 Task: Create Board Brand Guidelines to Workspace Email Automation. Create Board Regulatory Compliance to Workspace Email Automation. Create Board Business Model Revenue Streams Development to Workspace Email Automation
Action: Mouse moved to (309, 48)
Screenshot: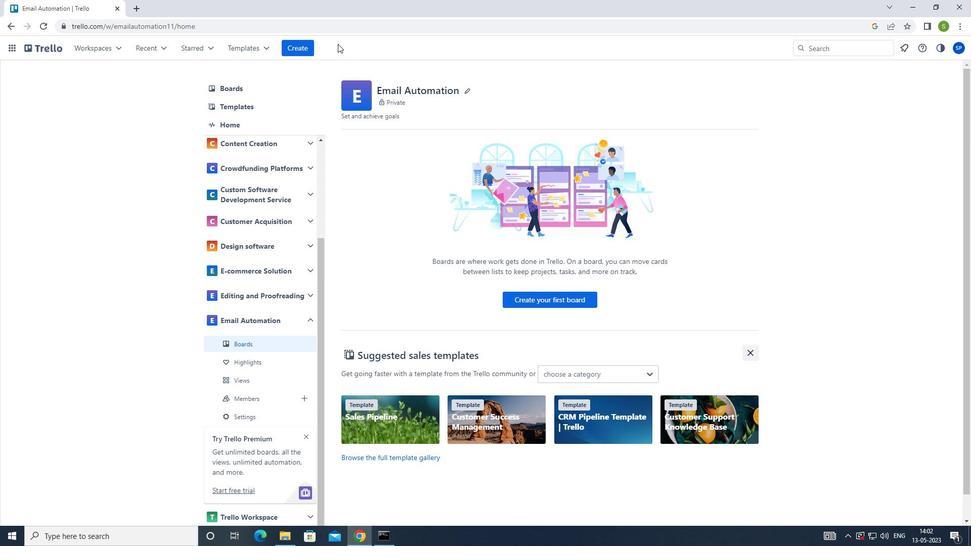
Action: Mouse pressed left at (309, 48)
Screenshot: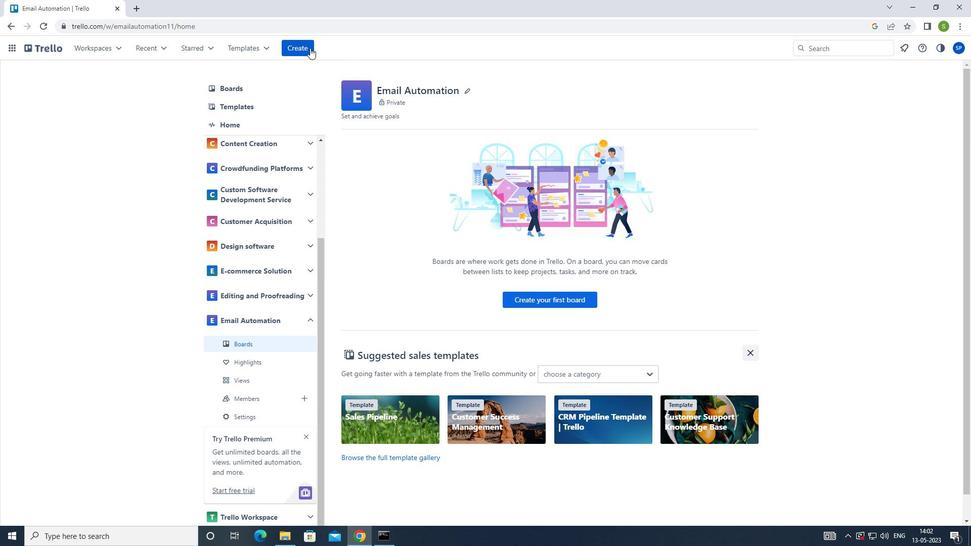 
Action: Mouse moved to (318, 80)
Screenshot: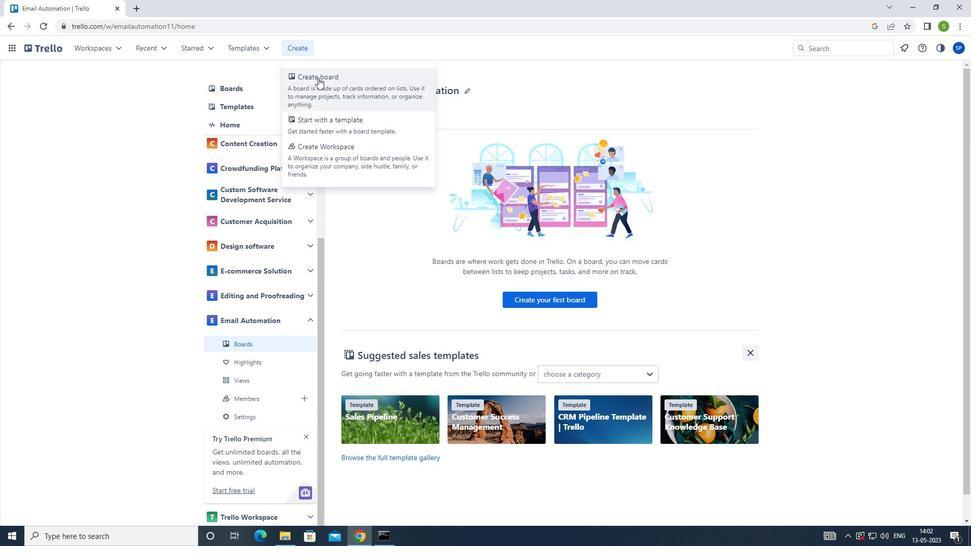 
Action: Mouse pressed left at (318, 80)
Screenshot: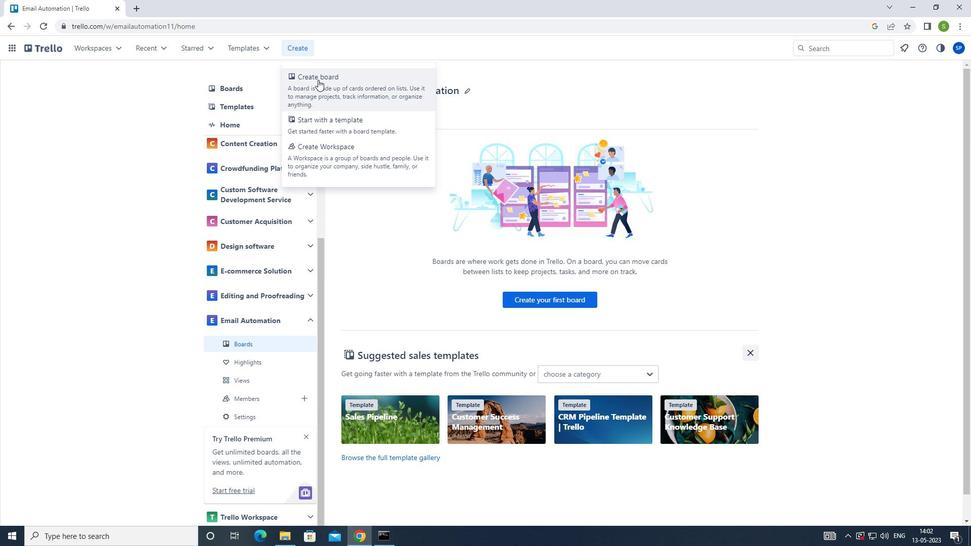 
Action: Mouse moved to (354, 137)
Screenshot: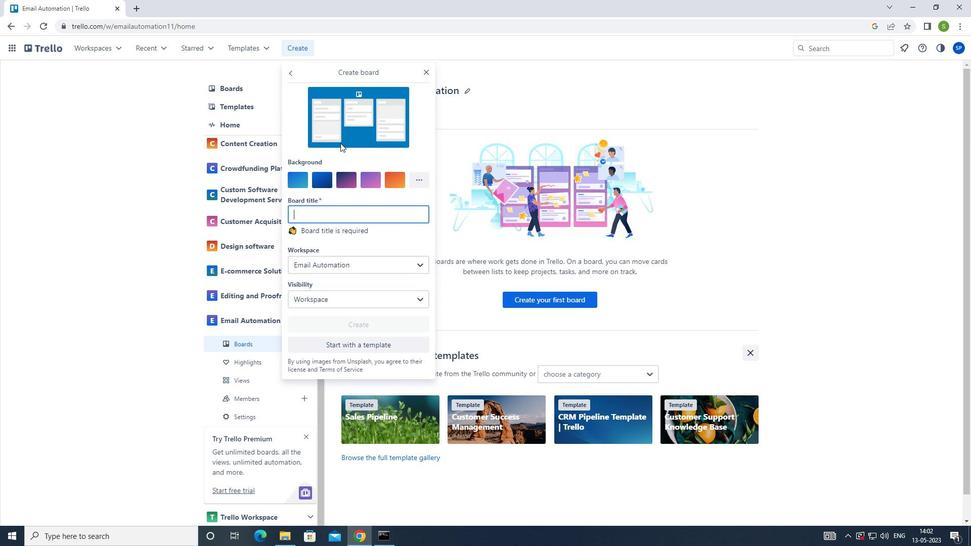 
Action: Key pressed <Key.shift><Key.shift><Key.shift><Key.shift>BRAND<Key.space><Key.shift><Key.shift><Key.shift><Key.shift><Key.shift>GUIDELINES
Screenshot: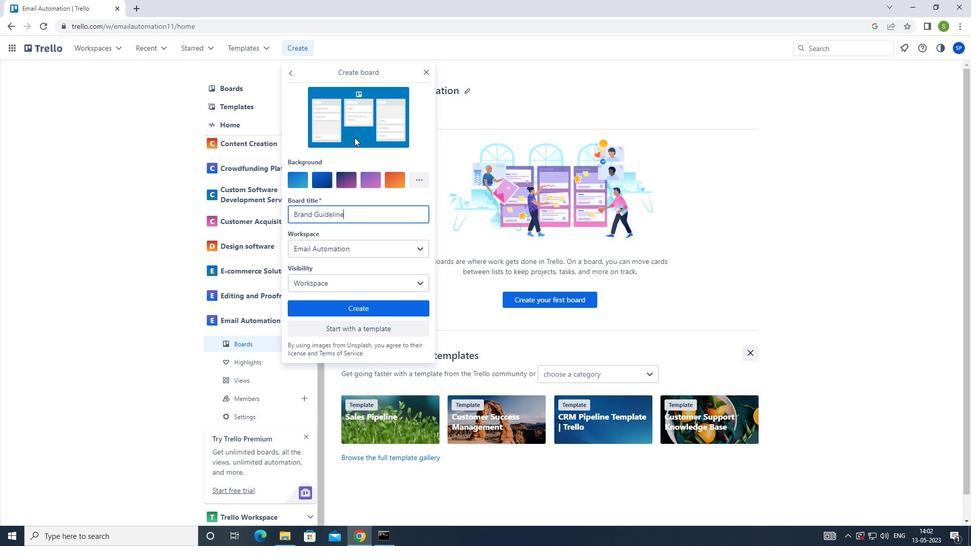 
Action: Mouse moved to (359, 307)
Screenshot: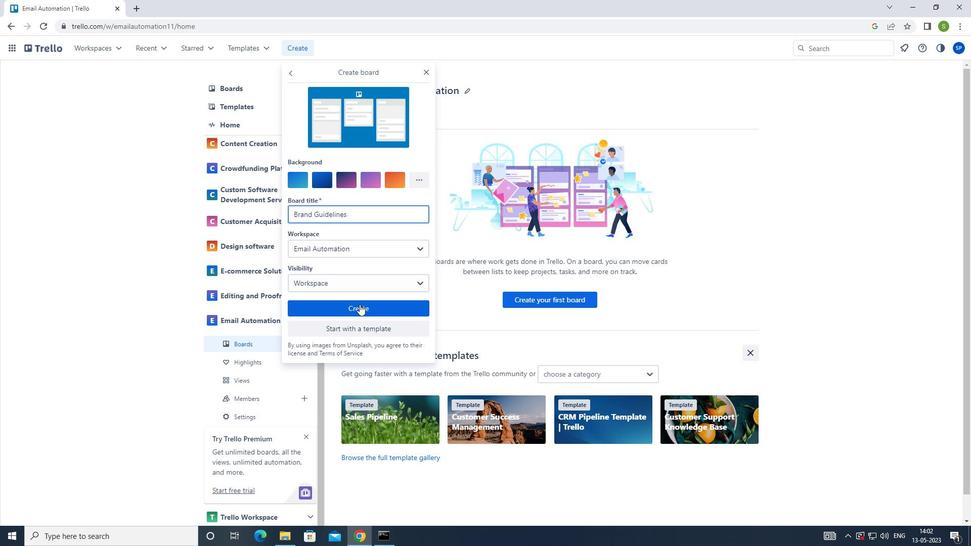
Action: Mouse pressed left at (359, 307)
Screenshot: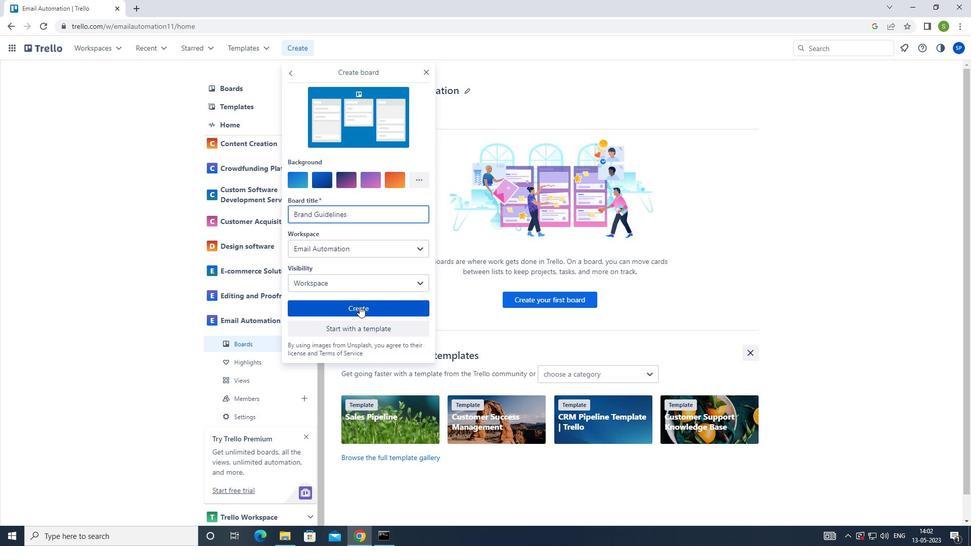 
Action: Mouse moved to (306, 48)
Screenshot: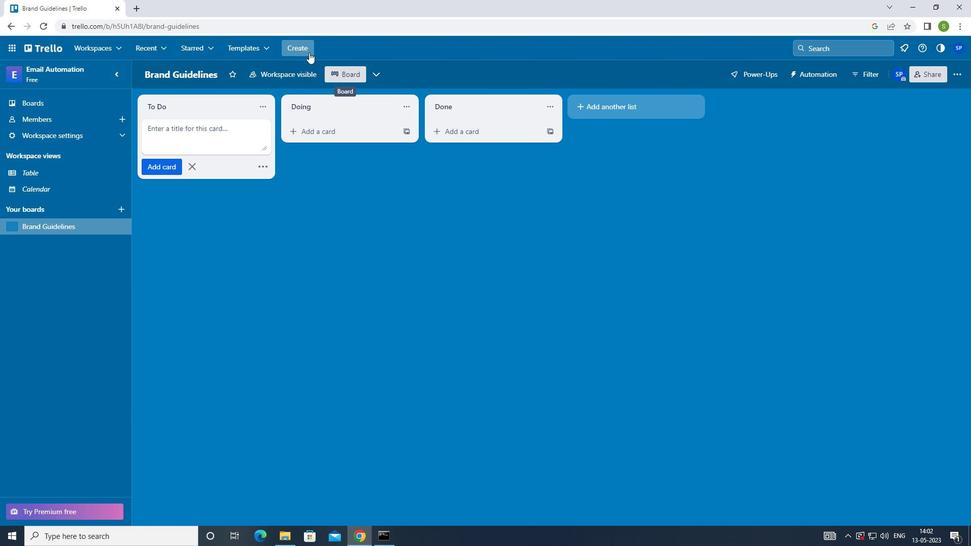 
Action: Mouse pressed left at (306, 48)
Screenshot: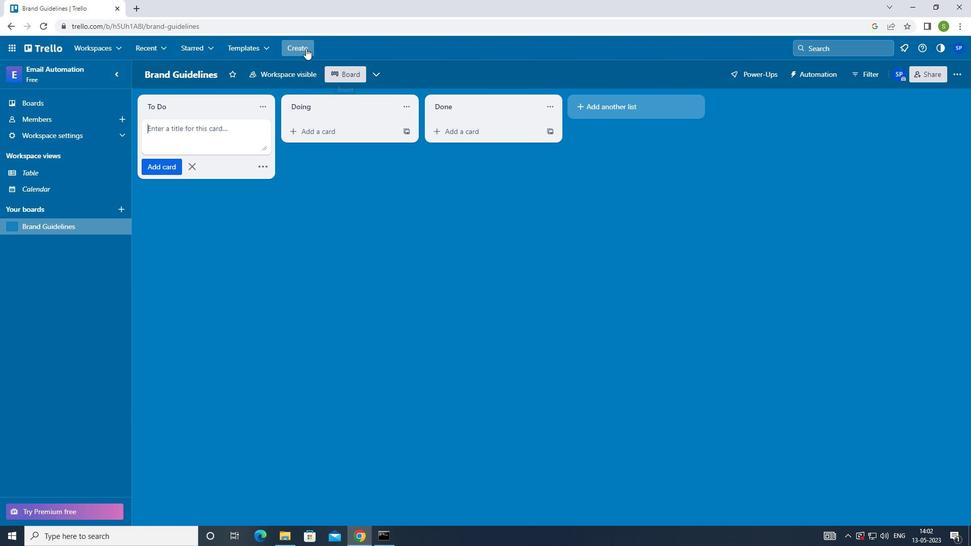
Action: Mouse moved to (304, 94)
Screenshot: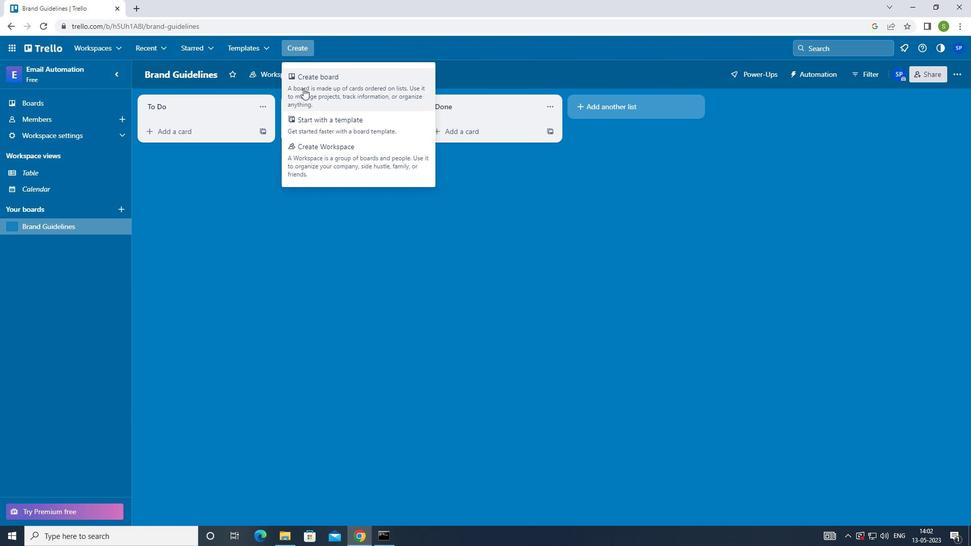 
Action: Mouse pressed left at (304, 94)
Screenshot: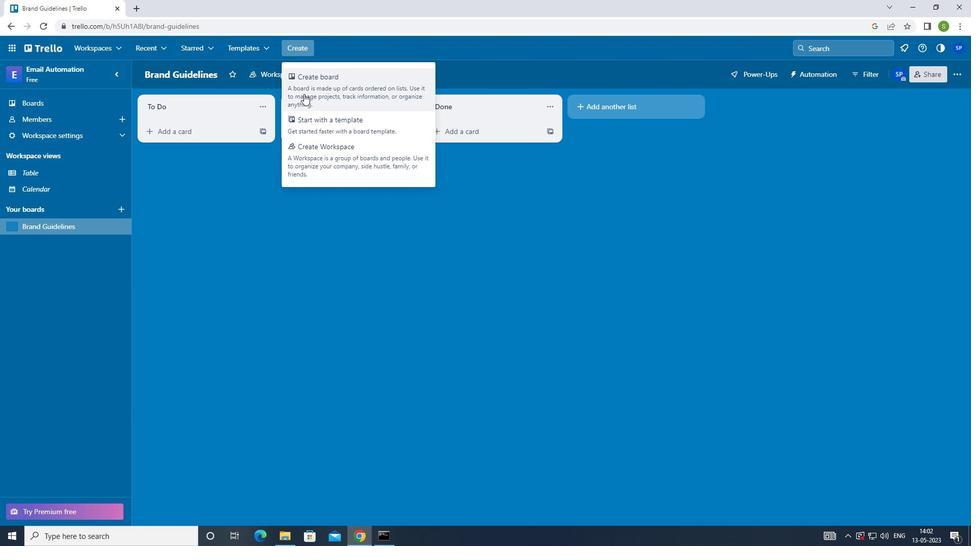 
Action: Mouse moved to (310, 100)
Screenshot: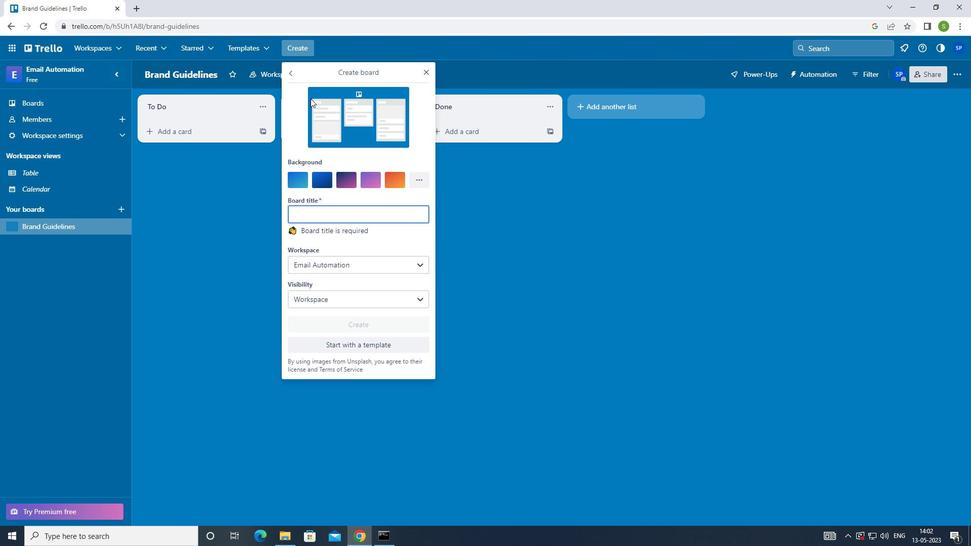 
Action: Key pressed <Key.shift>REGULATORY<Key.space><Key.shift>CONPLIANCE
Screenshot: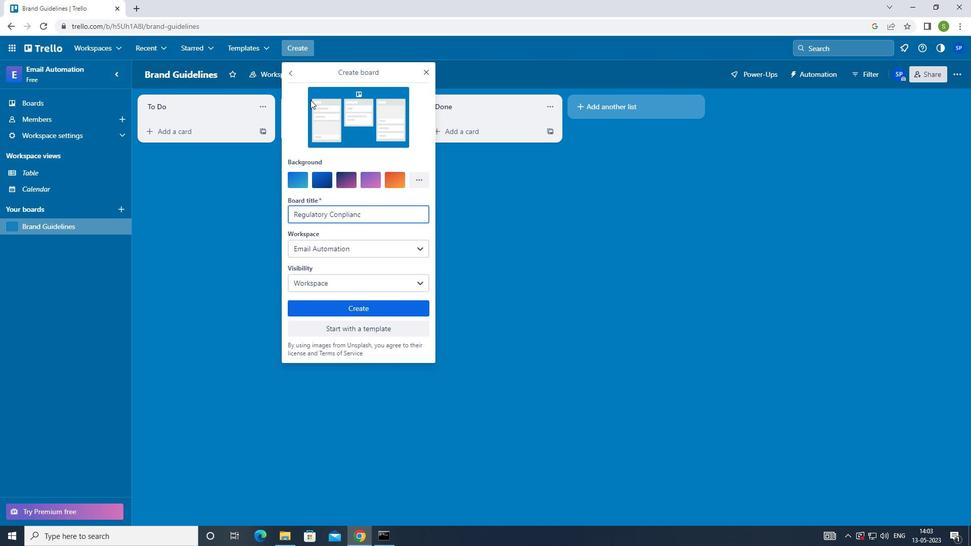 
Action: Mouse moved to (357, 309)
Screenshot: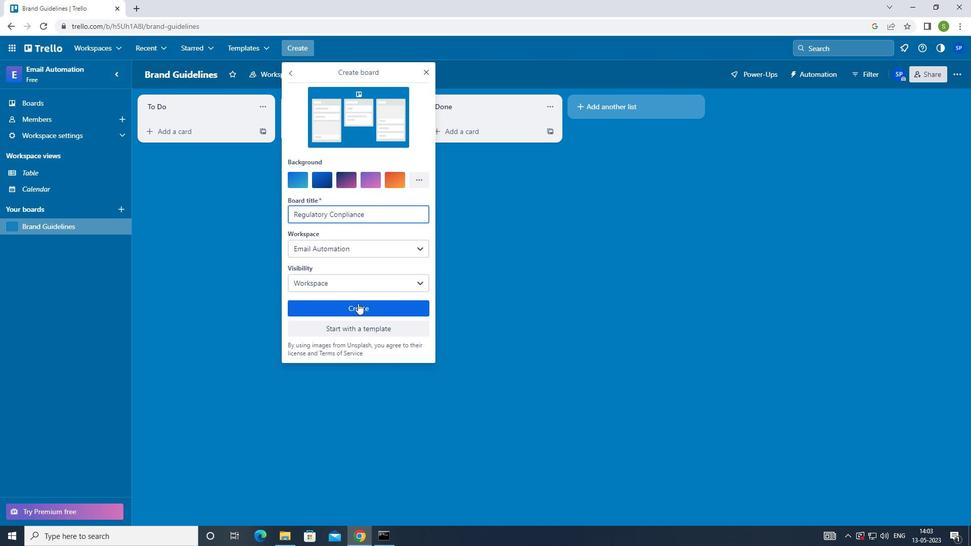 
Action: Mouse pressed left at (357, 309)
Screenshot: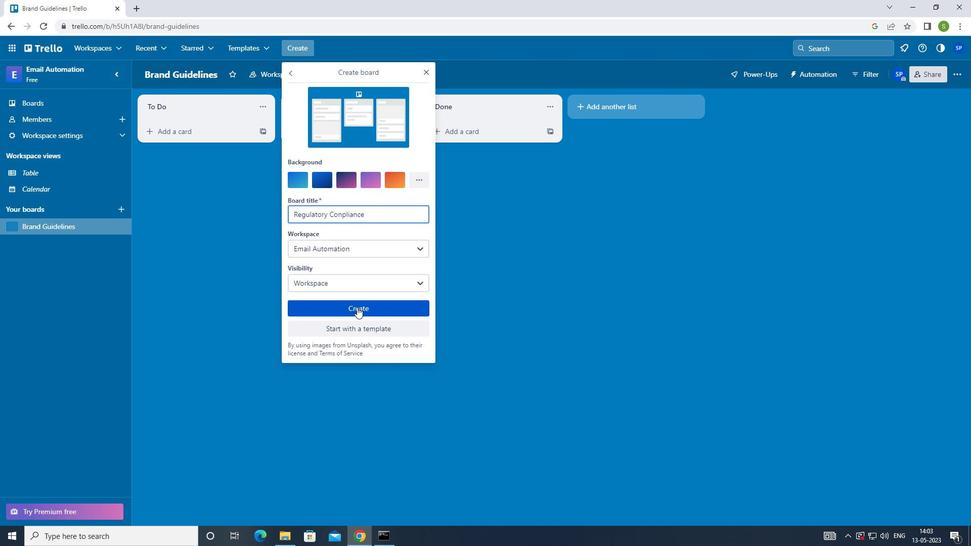 
Action: Mouse moved to (300, 43)
Screenshot: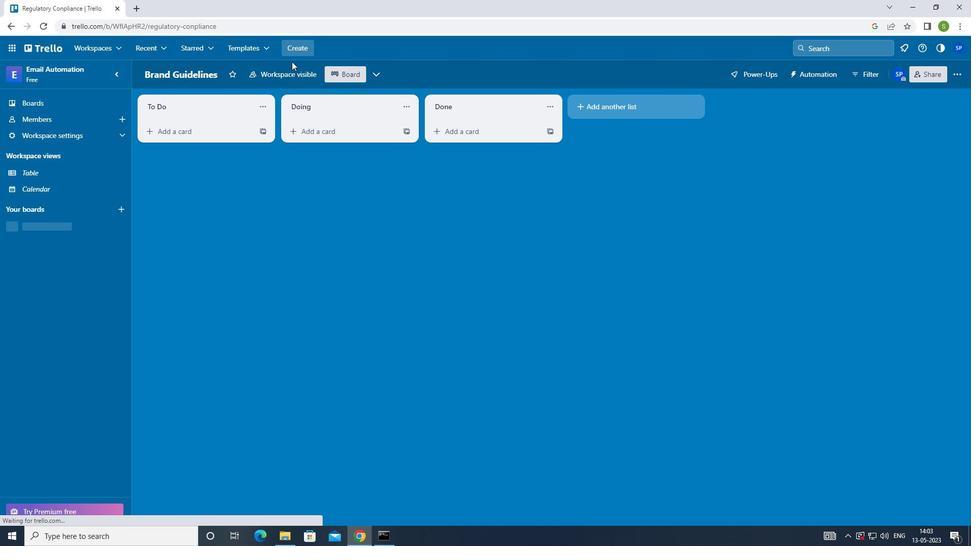 
Action: Mouse pressed left at (300, 43)
Screenshot: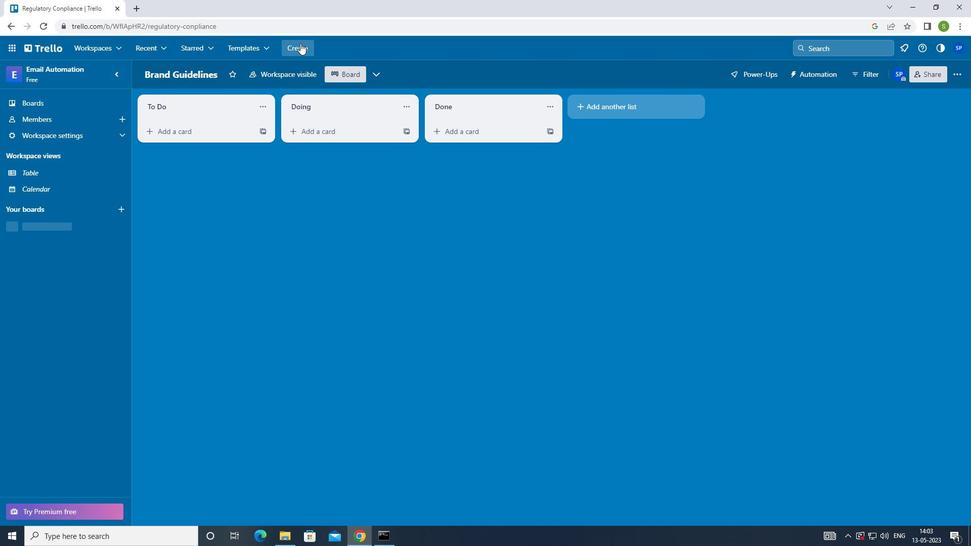 
Action: Mouse moved to (299, 91)
Screenshot: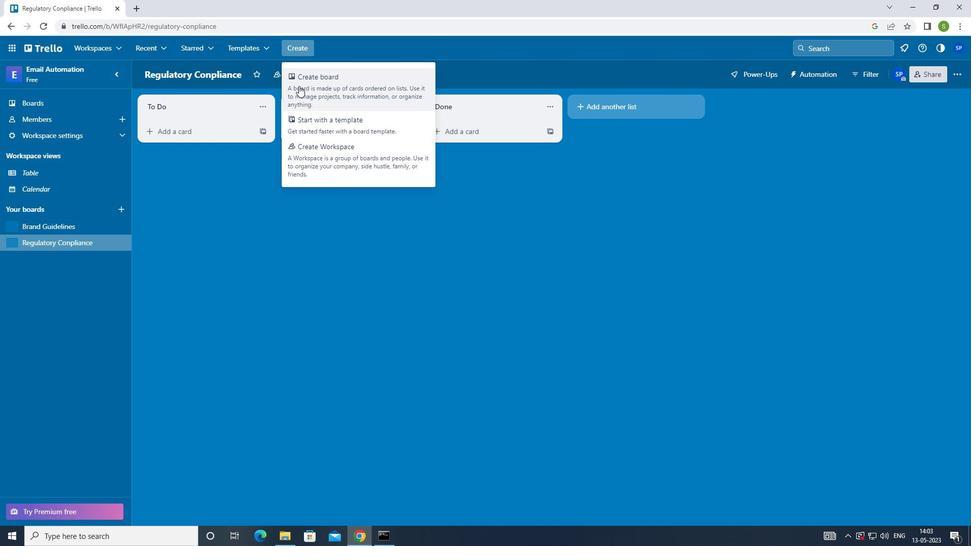 
Action: Mouse pressed left at (299, 91)
Screenshot: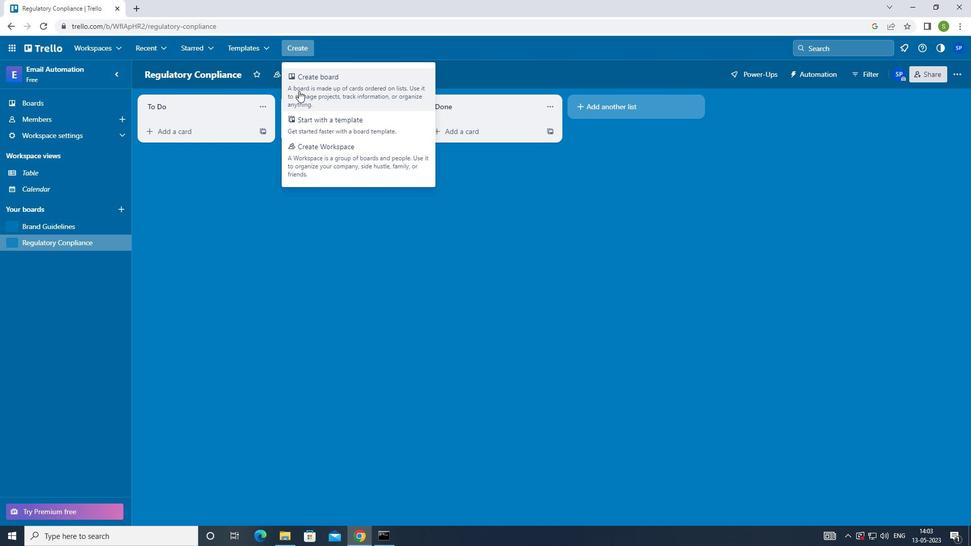 
Action: Mouse moved to (322, 177)
Screenshot: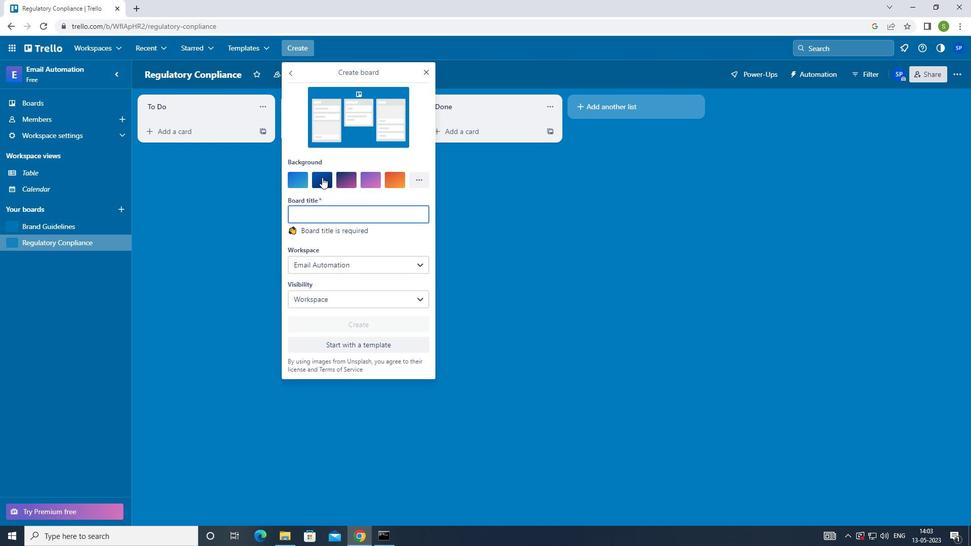 
Action: Key pressed <Key.shift><Key.shift>BUSINESS<Key.space><Key.shift><Key.shift_r>MODEL
Screenshot: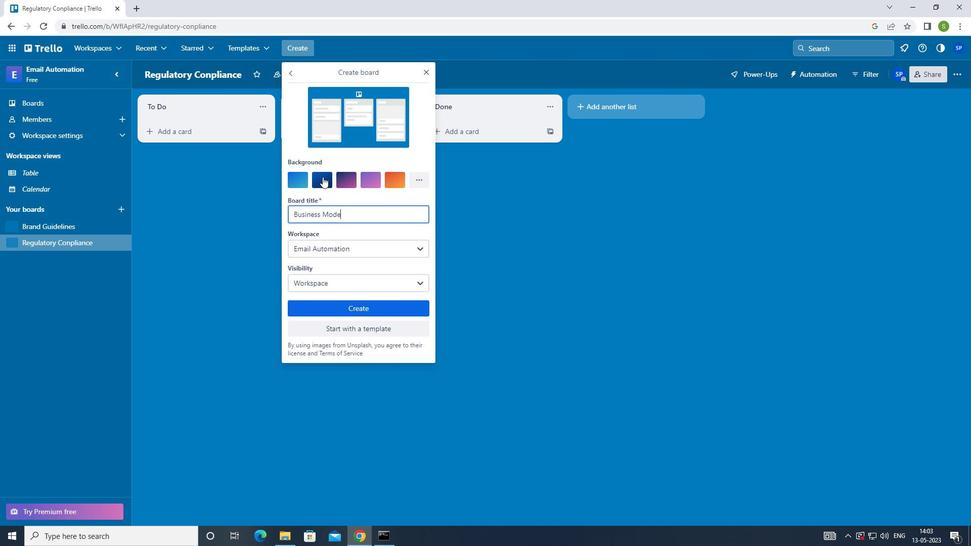 
Action: Mouse moved to (324, 171)
Screenshot: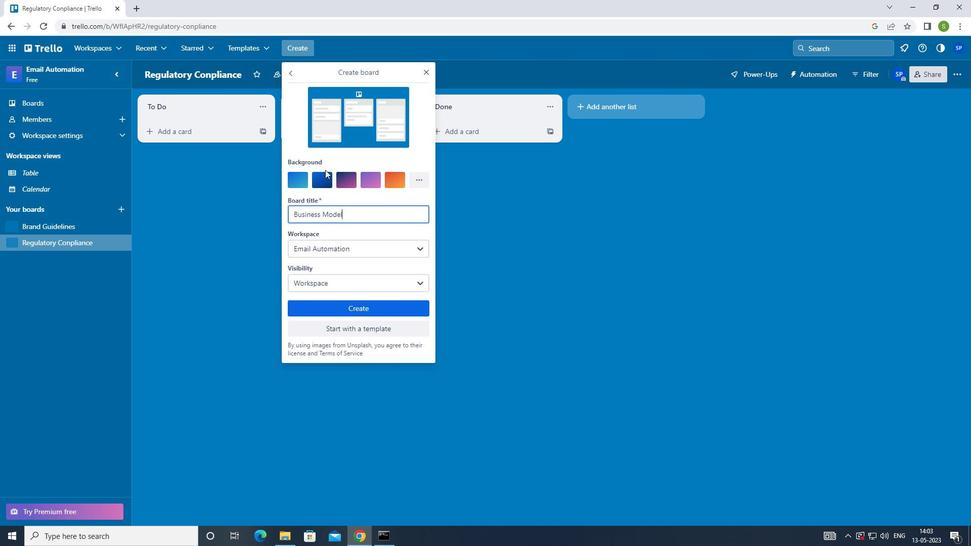
Action: Key pressed <Key.space><Key.shift>REVENUE<Key.space><Key.shift>STREAMS<Key.space><Key.shift>DEVELOPMEB<Key.backspace>NT
Screenshot: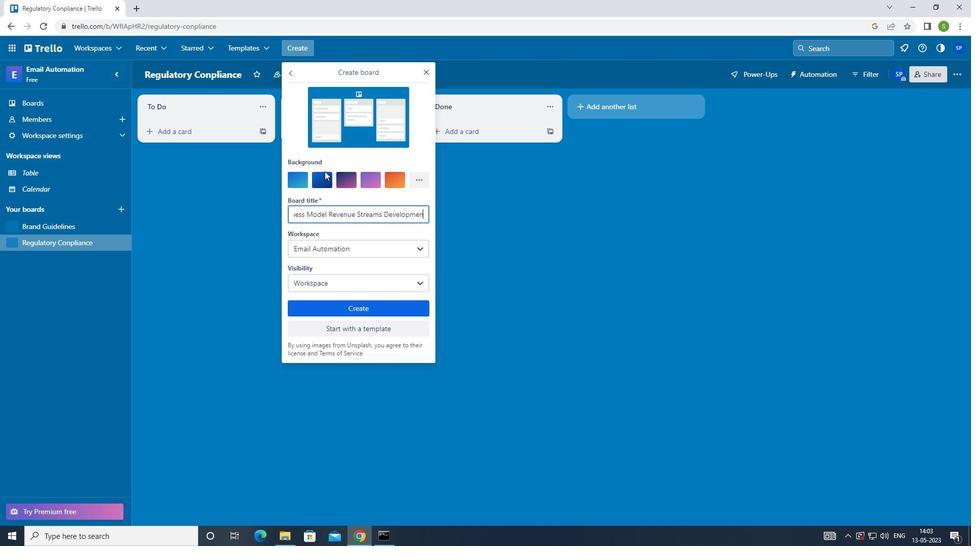 
Action: Mouse moved to (338, 306)
Screenshot: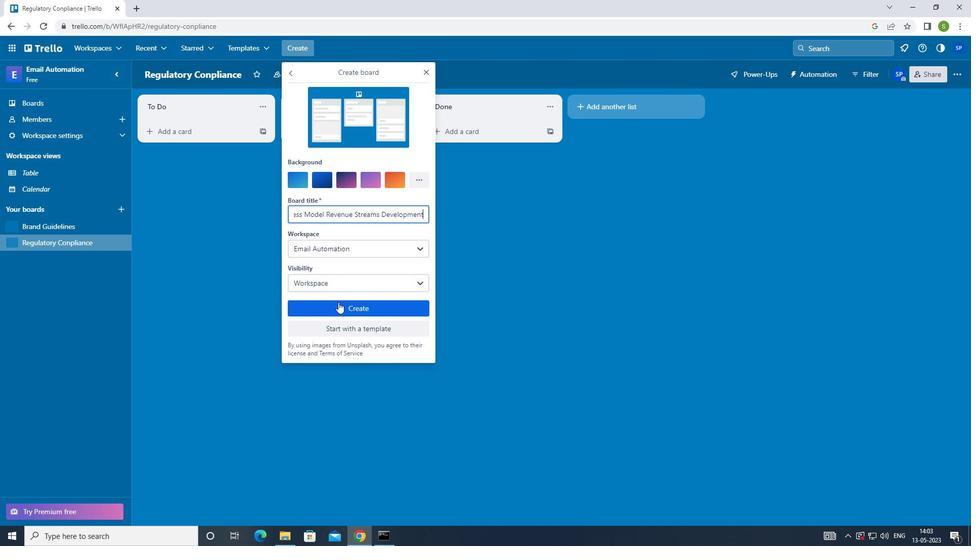 
Action: Mouse pressed left at (338, 306)
Screenshot: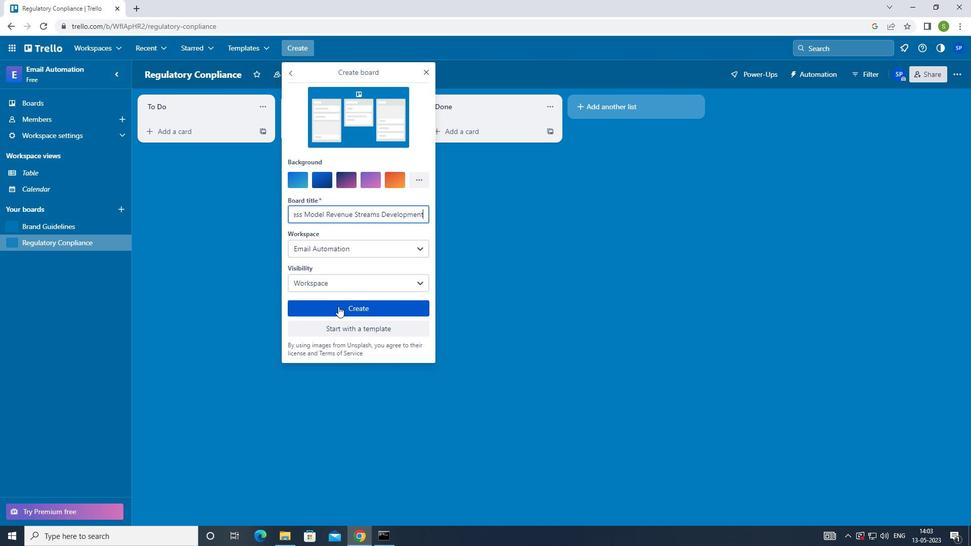 
Action: Mouse moved to (338, 306)
Screenshot: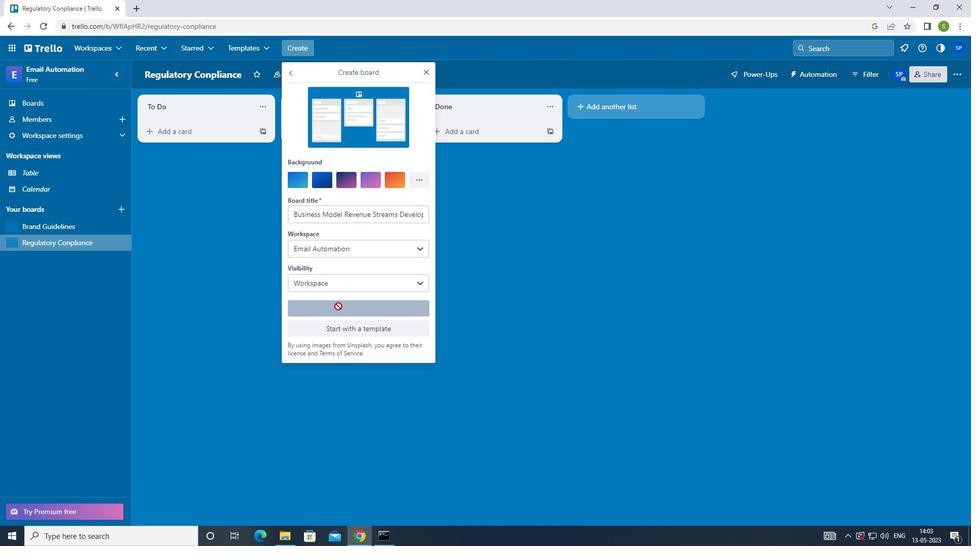 
Action: Key pressed <Key.f8>
Screenshot: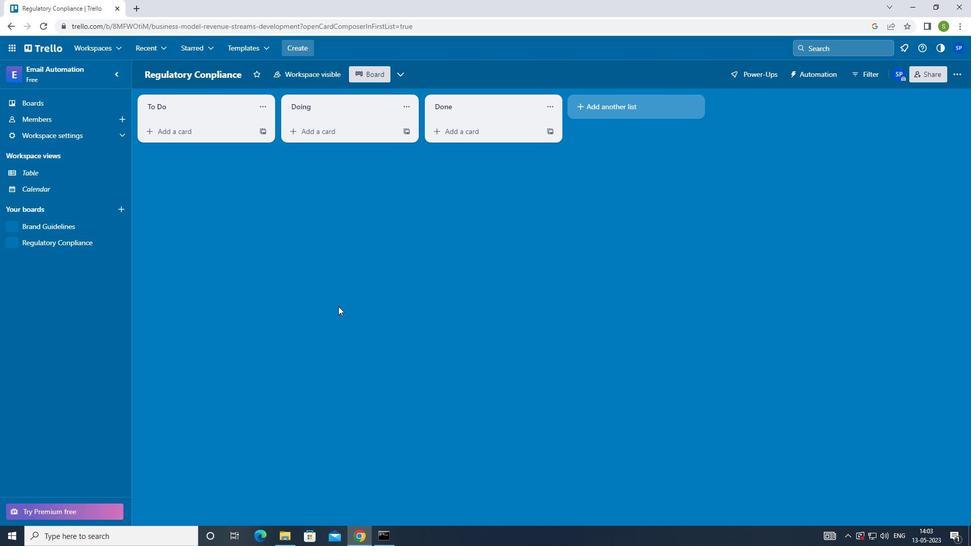 
